 Task: In group invitations choose email frequency linkedIn recommended.
Action: Mouse moved to (723, 68)
Screenshot: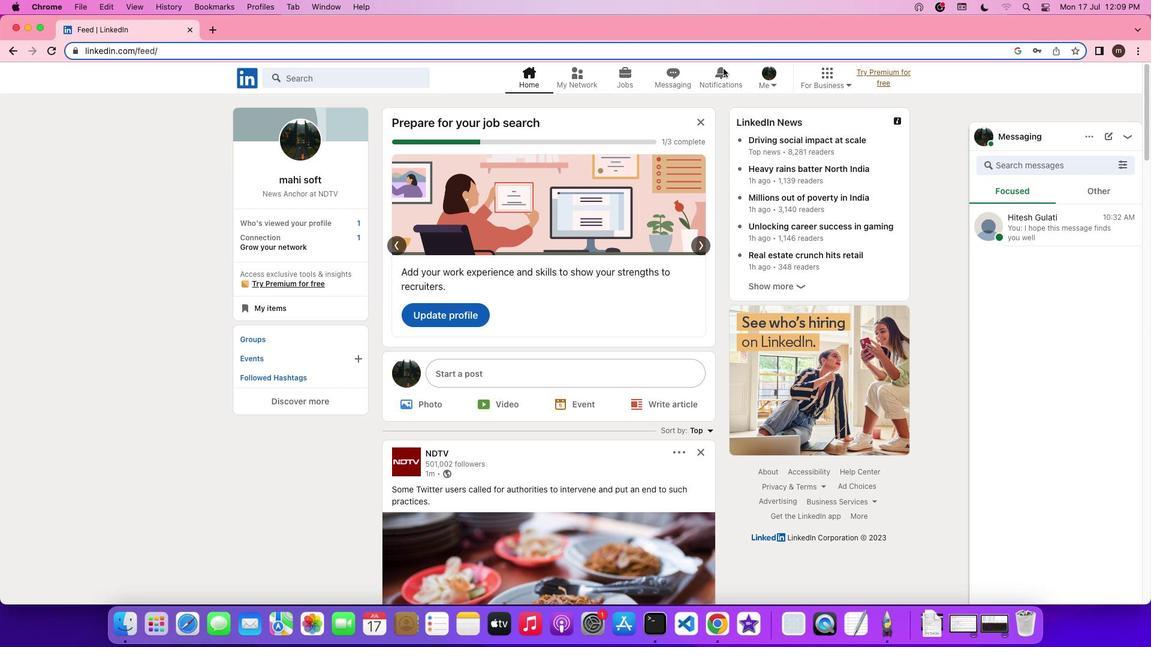 
Action: Mouse pressed left at (723, 68)
Screenshot: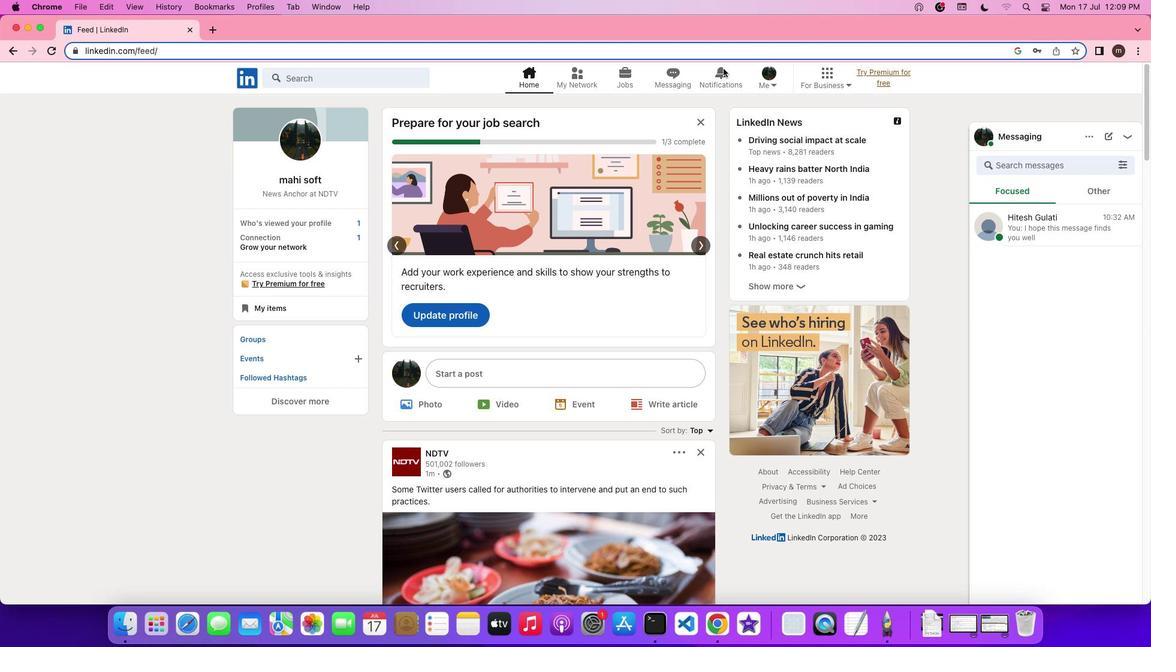 
Action: Mouse pressed left at (723, 68)
Screenshot: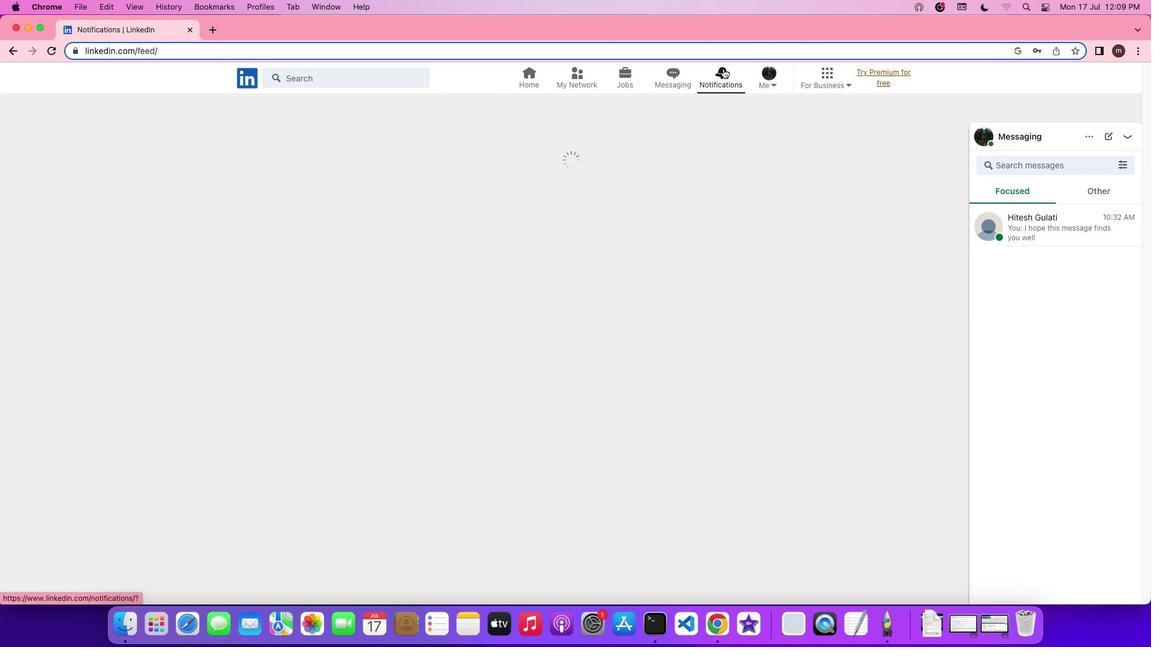 
Action: Mouse moved to (279, 159)
Screenshot: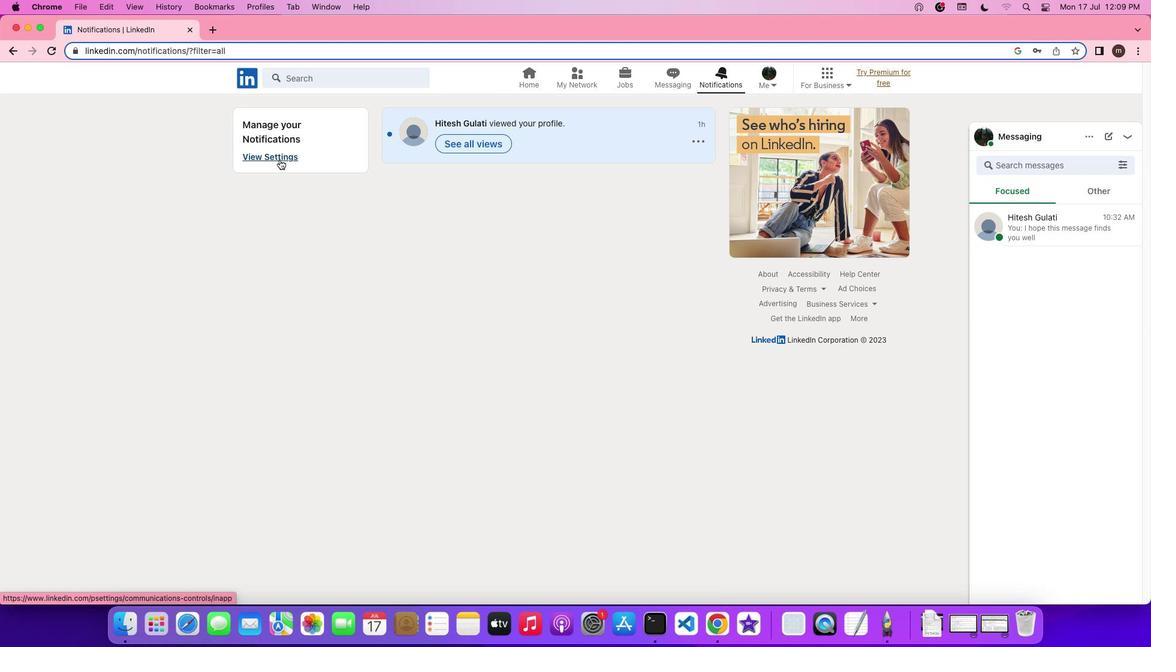 
Action: Mouse pressed left at (279, 159)
Screenshot: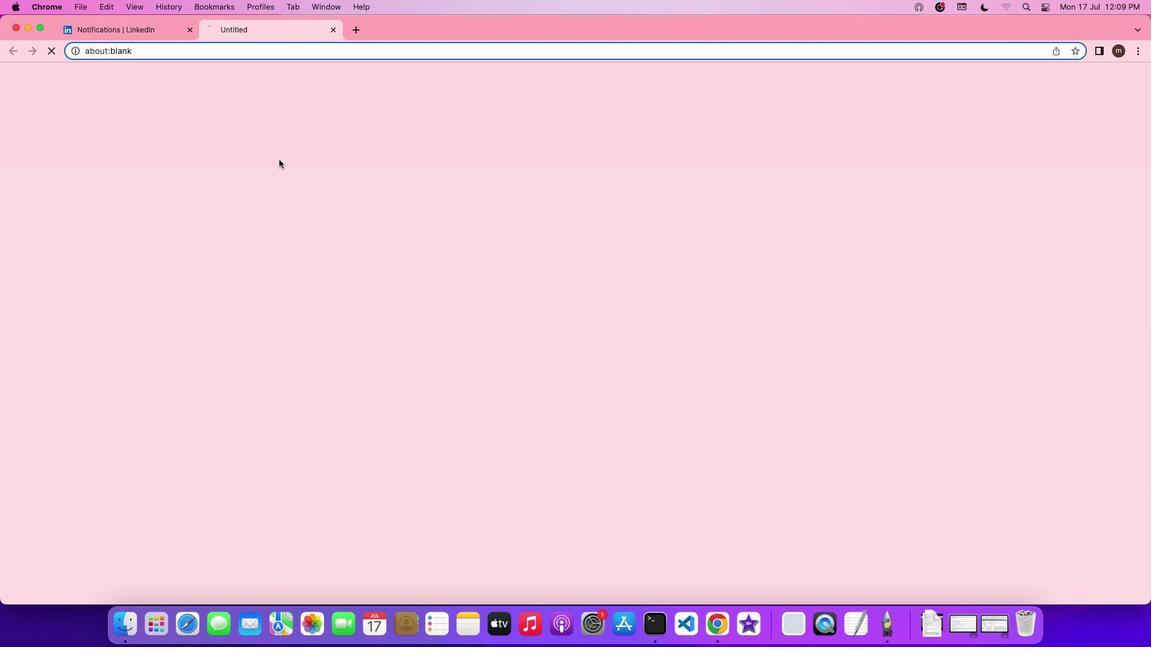 
Action: Mouse moved to (477, 362)
Screenshot: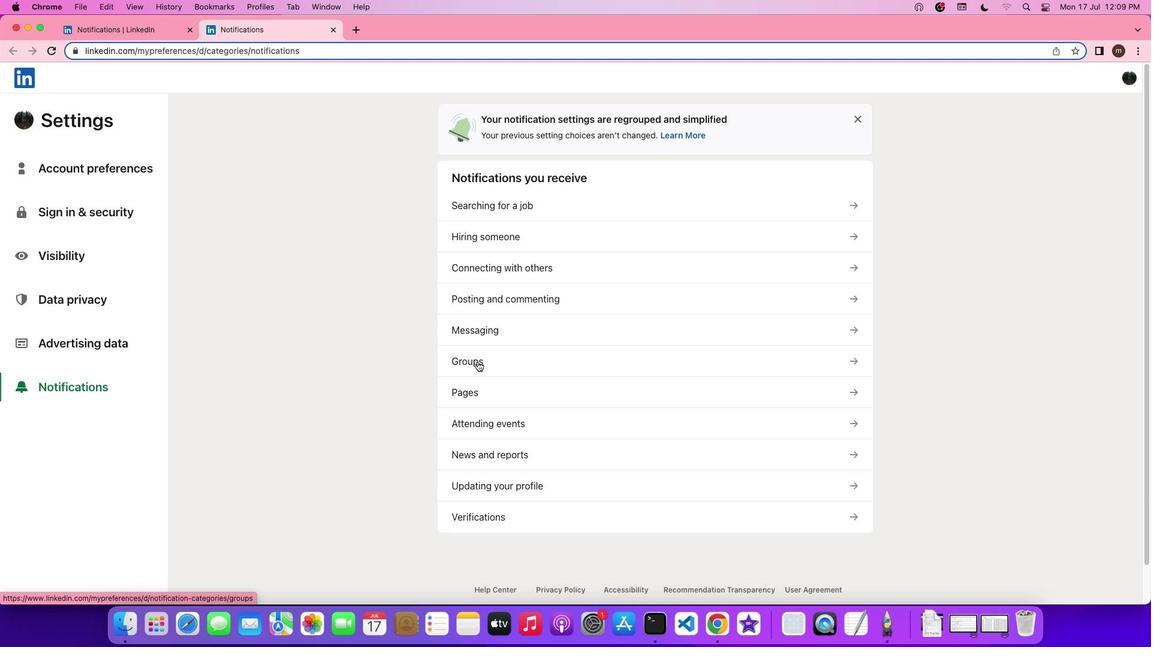 
Action: Mouse pressed left at (477, 362)
Screenshot: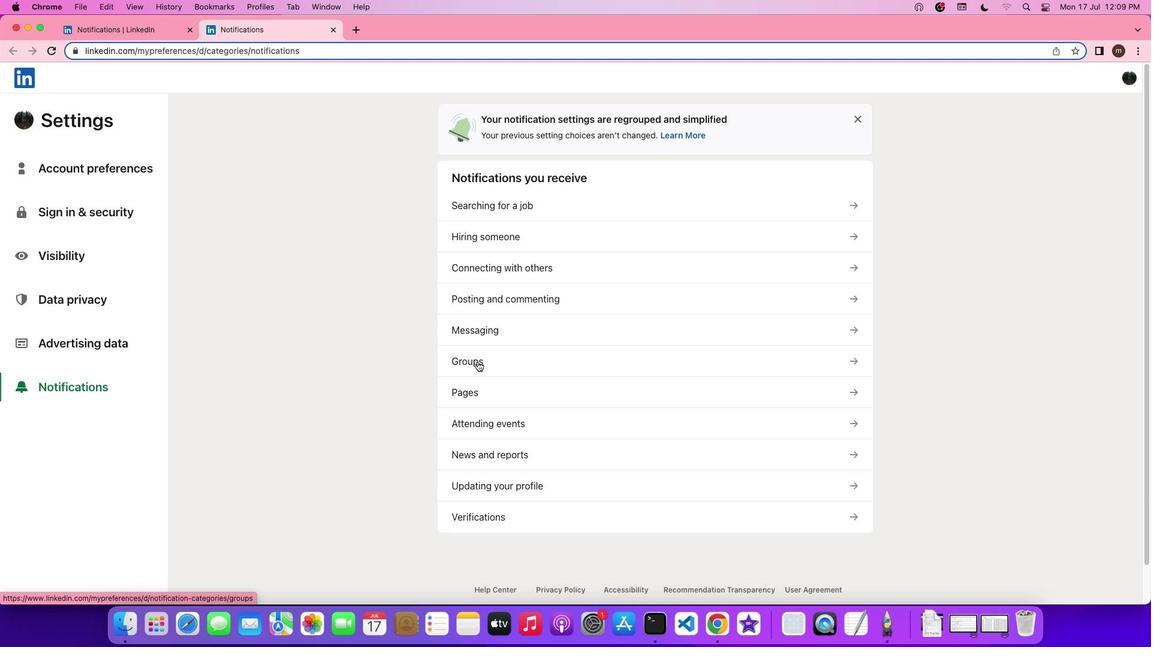 
Action: Mouse moved to (489, 190)
Screenshot: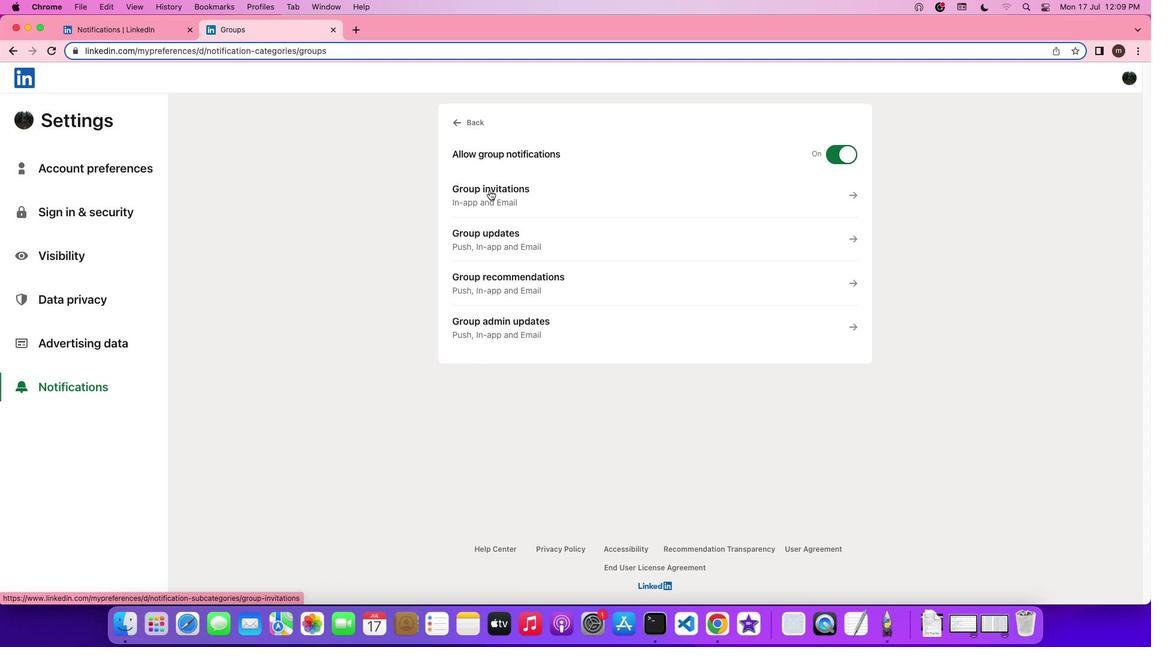 
Action: Mouse pressed left at (489, 190)
Screenshot: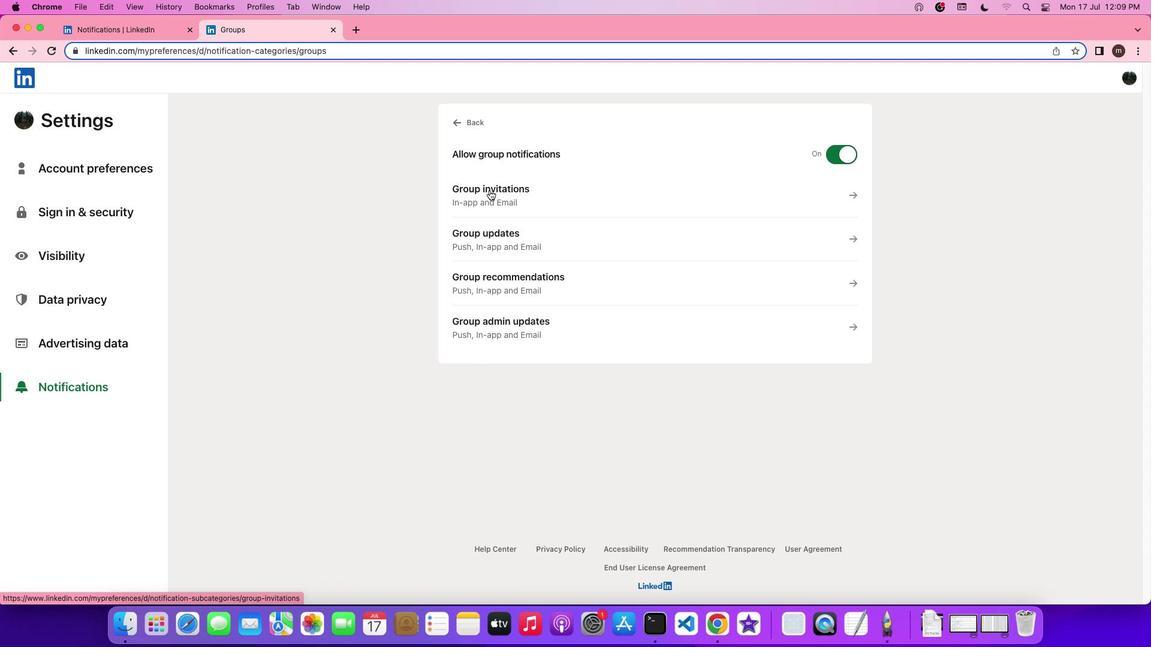 
Action: Mouse moved to (470, 452)
Screenshot: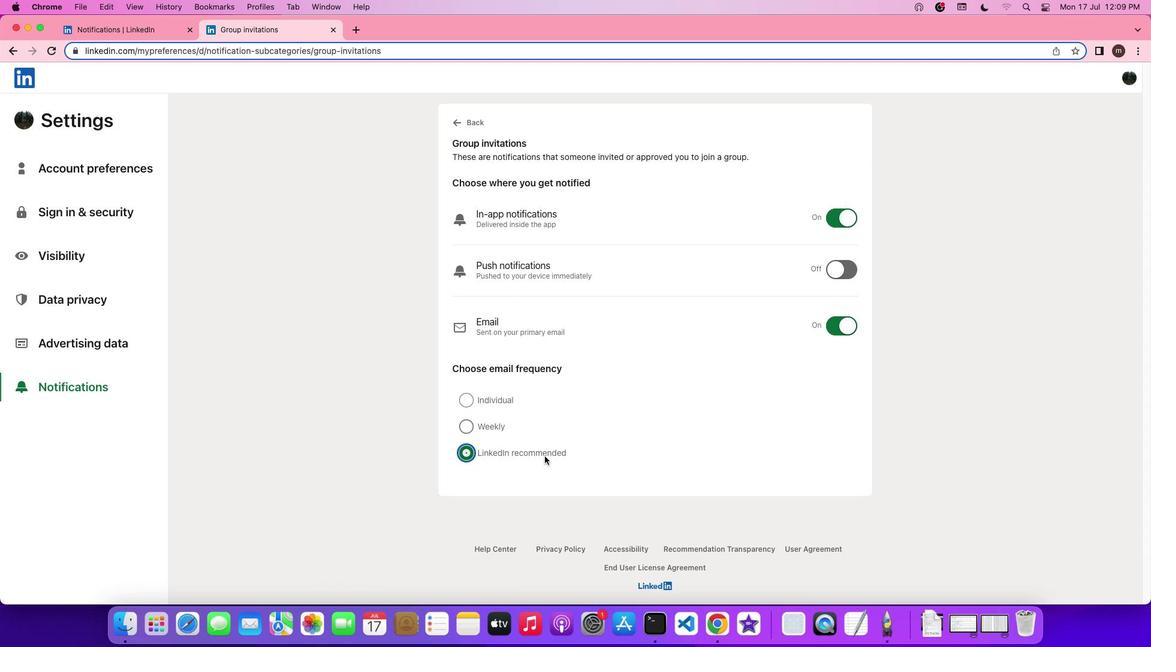 
Action: Mouse pressed left at (470, 452)
Screenshot: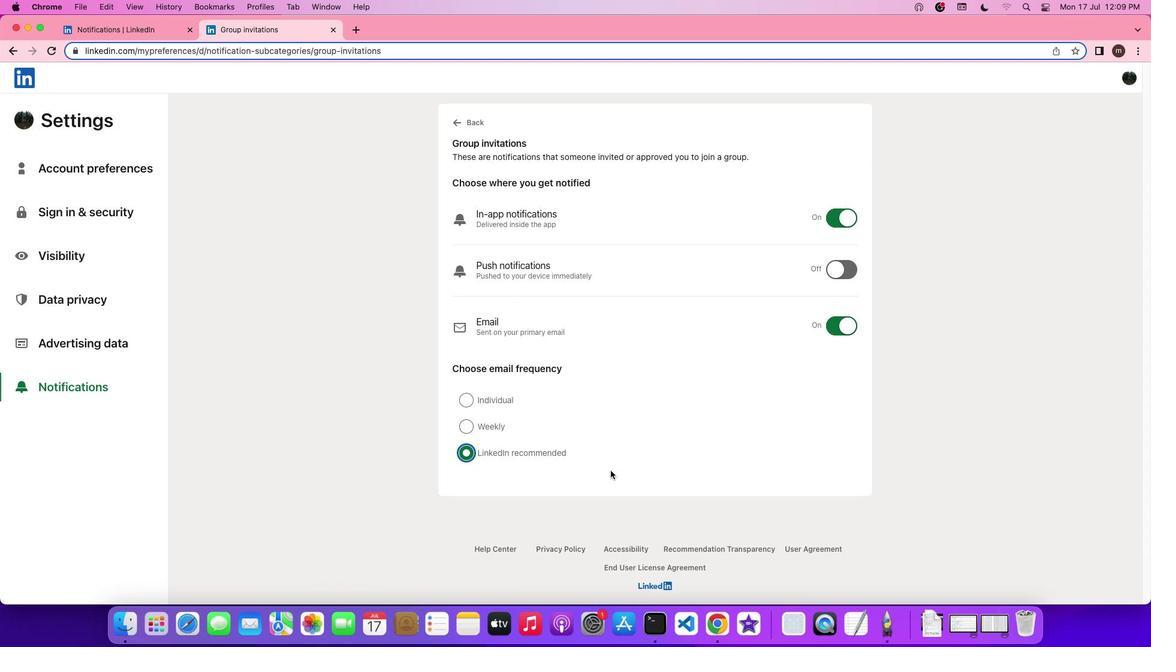 
Action: Mouse moved to (611, 470)
Screenshot: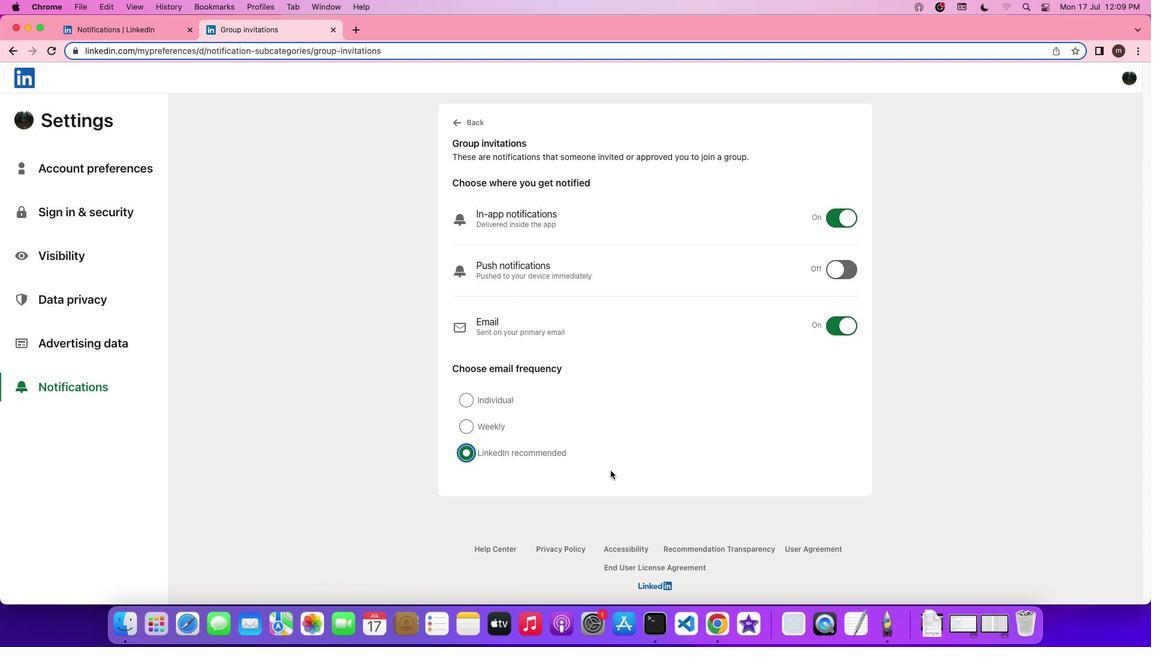 
